 Task: Create a section Lightning Bolt and in the section, add a milestone Security Compliance in the project BrainWave
Action: Mouse moved to (409, 354)
Screenshot: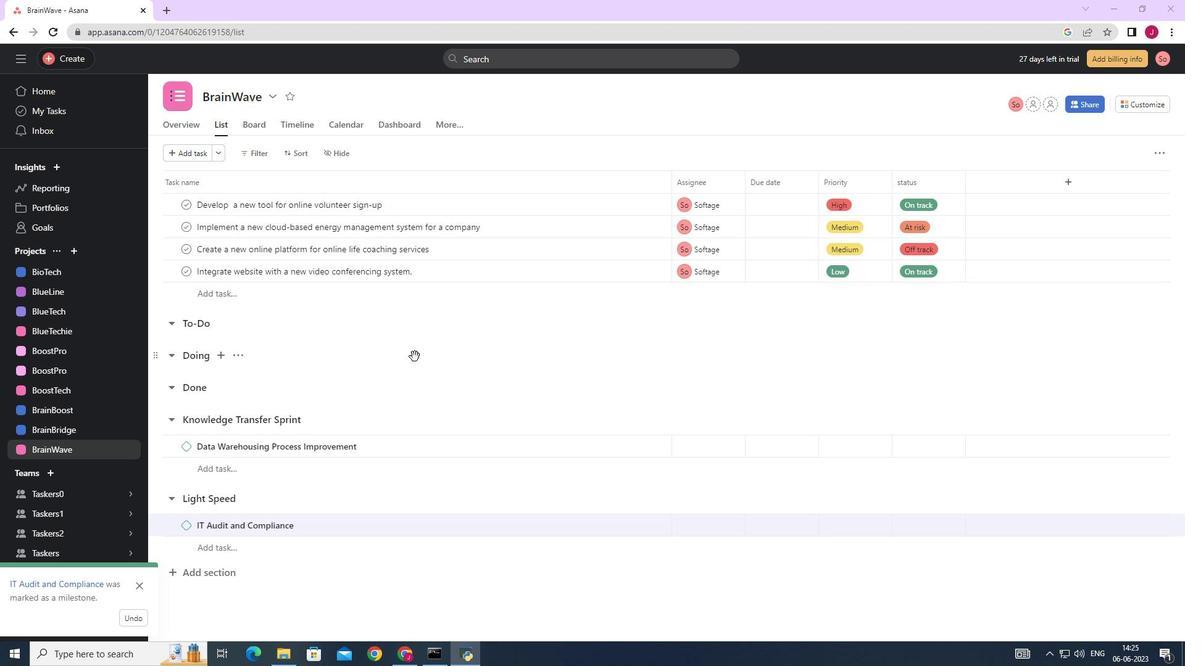 
Action: Mouse scrolled (409, 354) with delta (0, 0)
Screenshot: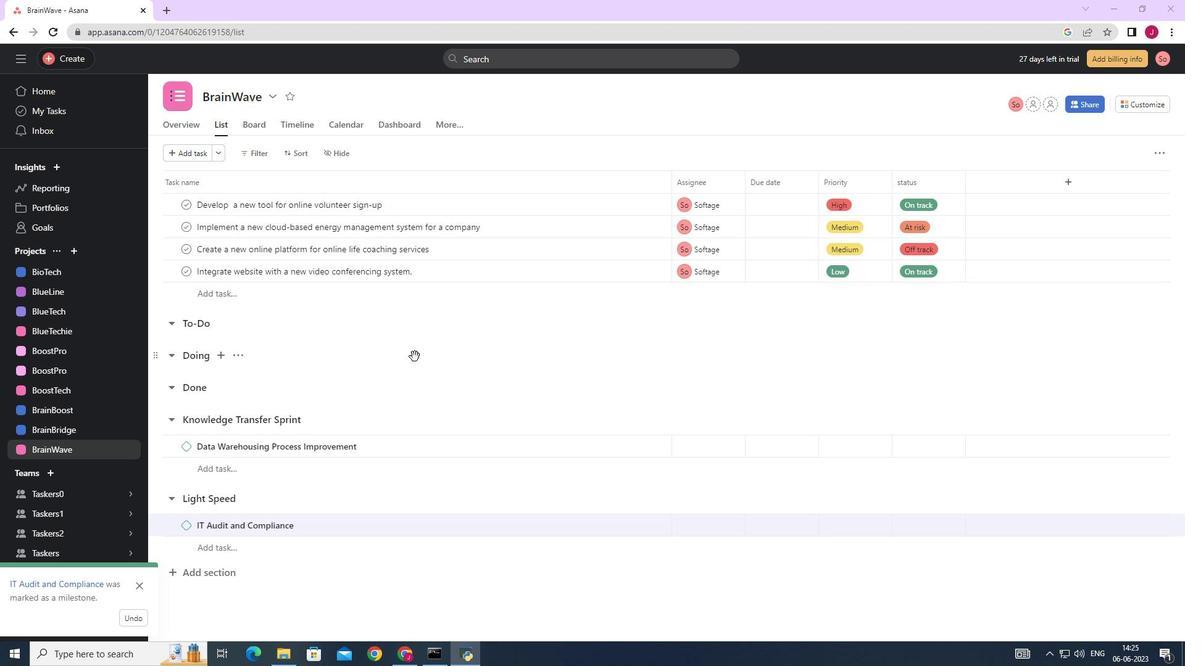 
Action: Mouse scrolled (409, 354) with delta (0, 0)
Screenshot: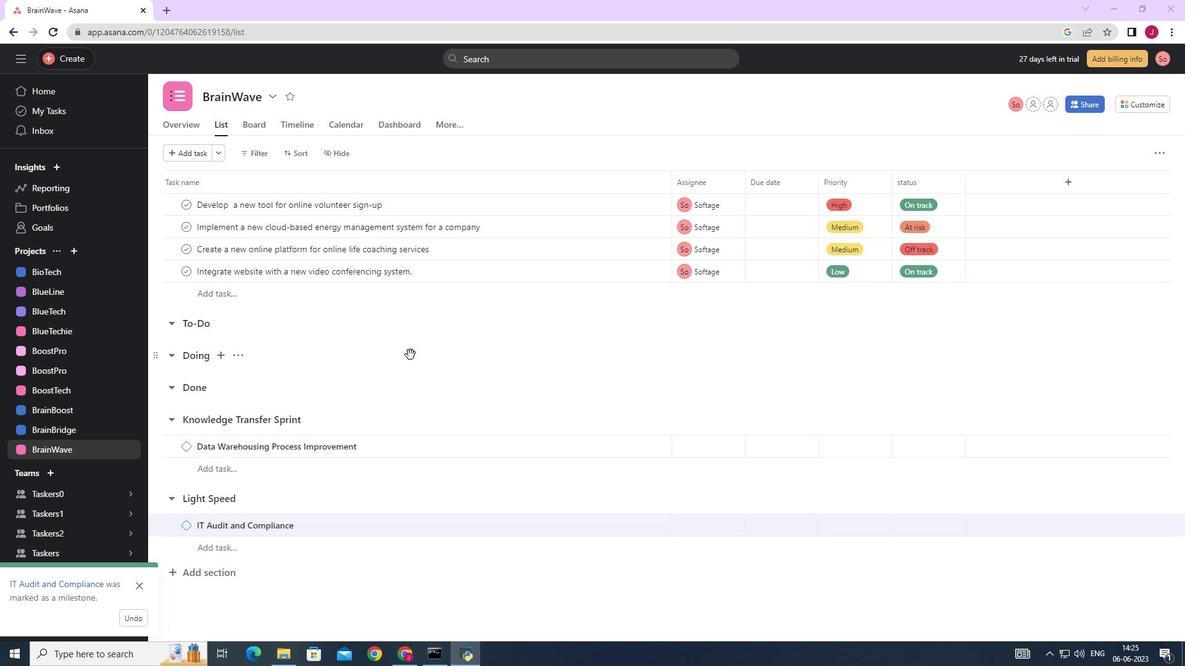 
Action: Mouse scrolled (409, 354) with delta (0, 0)
Screenshot: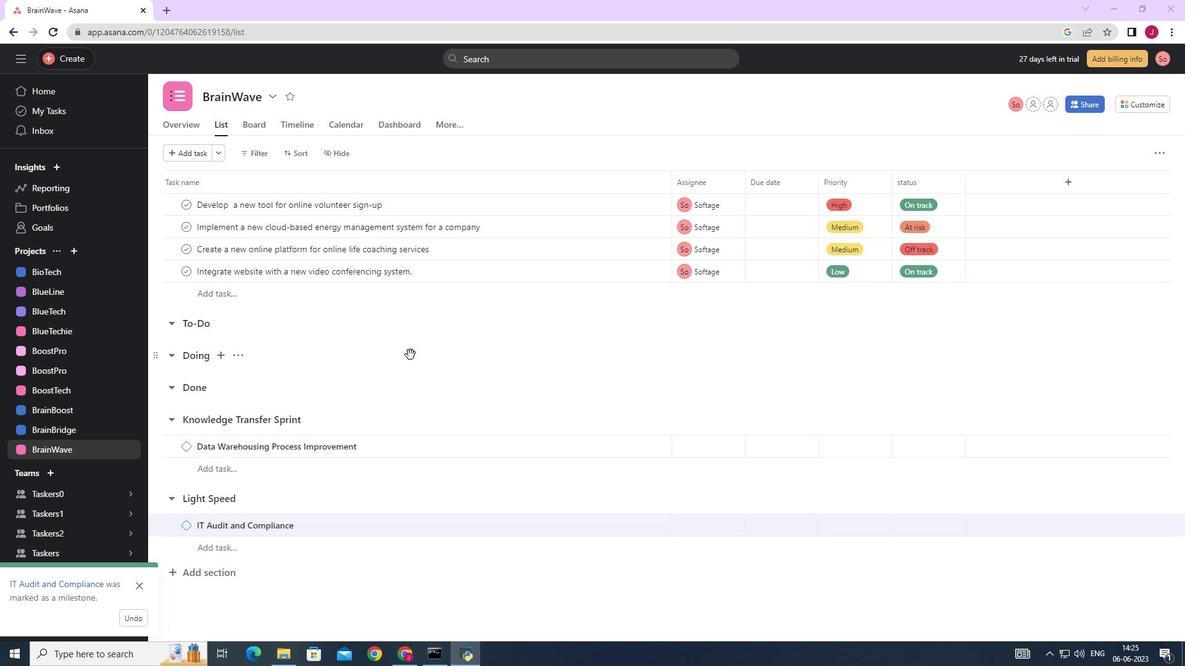 
Action: Mouse scrolled (409, 354) with delta (0, 0)
Screenshot: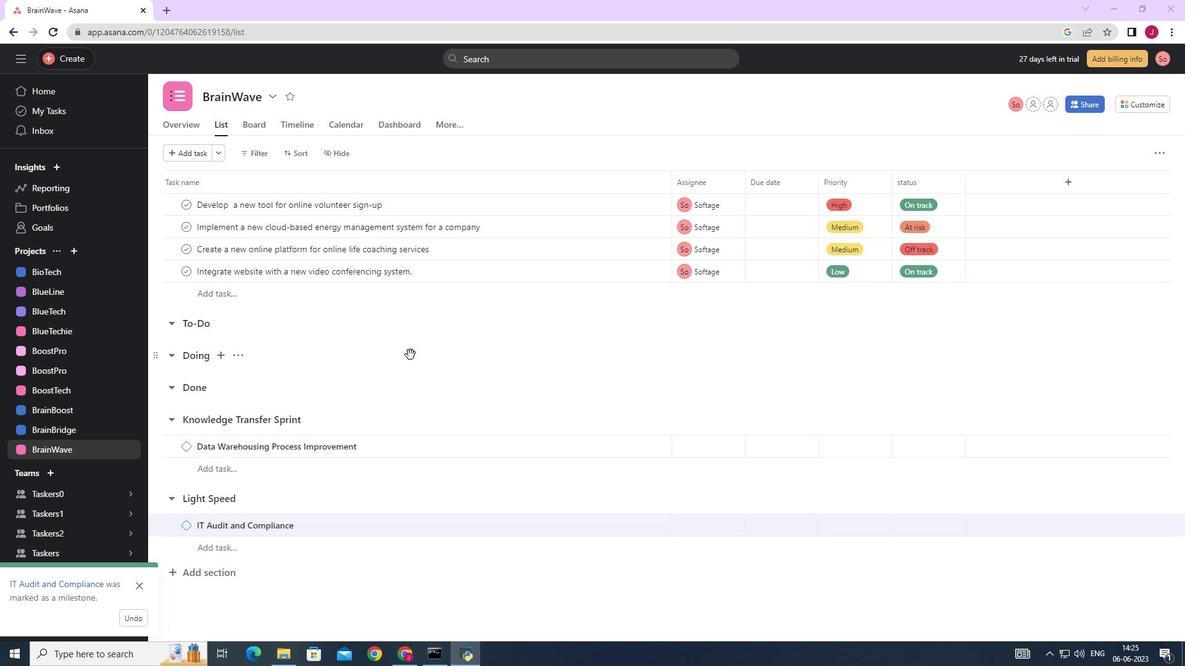 
Action: Mouse scrolled (409, 354) with delta (0, 0)
Screenshot: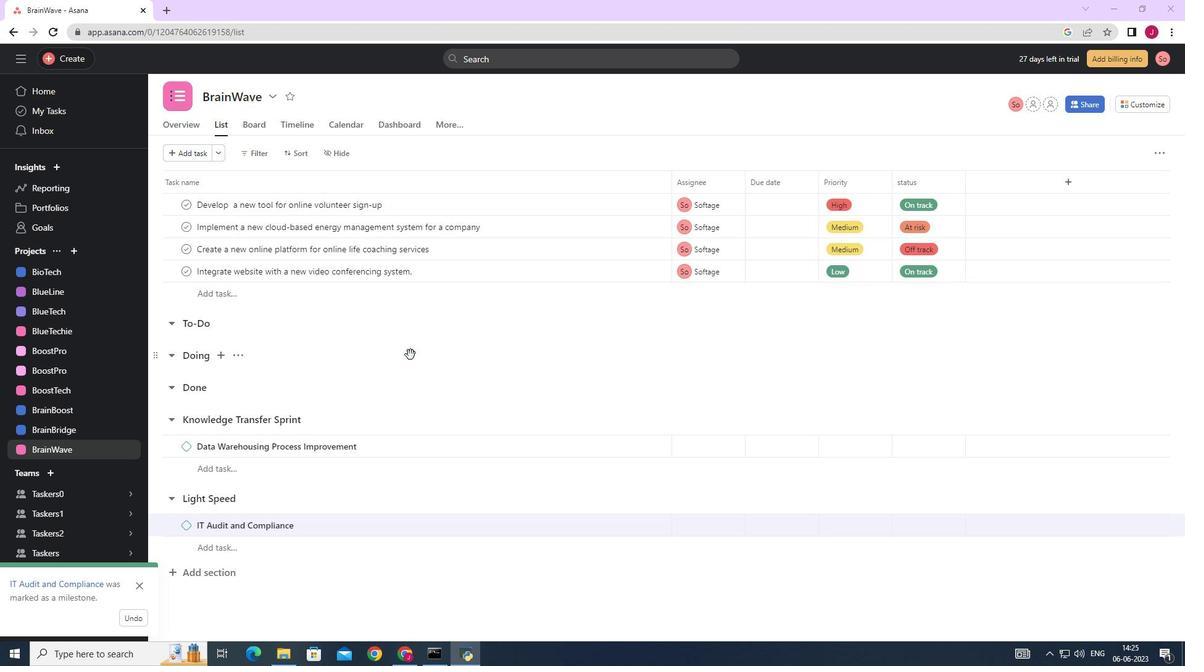 
Action: Mouse moved to (408, 354)
Screenshot: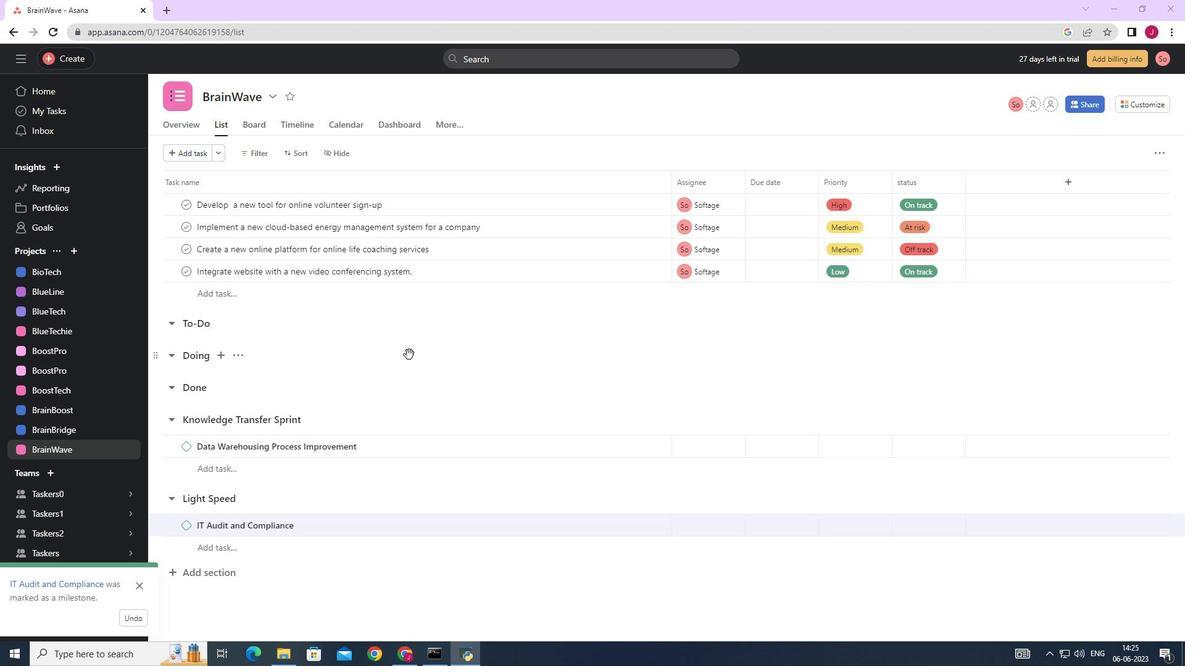 
Action: Mouse scrolled (408, 354) with delta (0, 0)
Screenshot: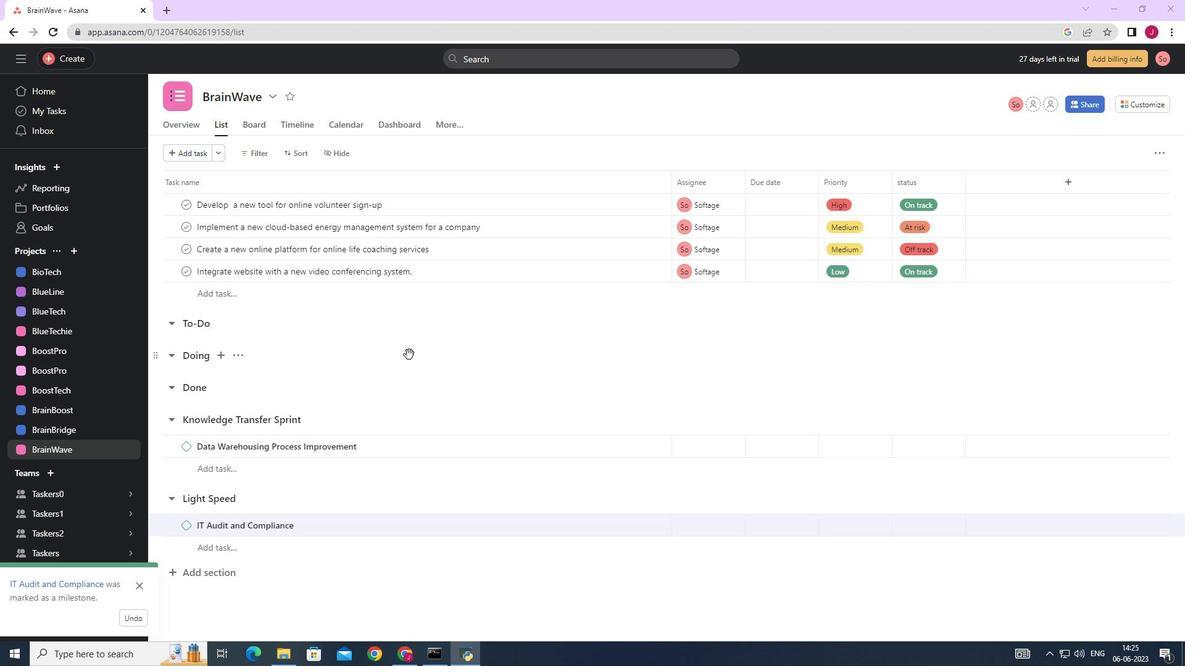 
Action: Mouse moved to (212, 569)
Screenshot: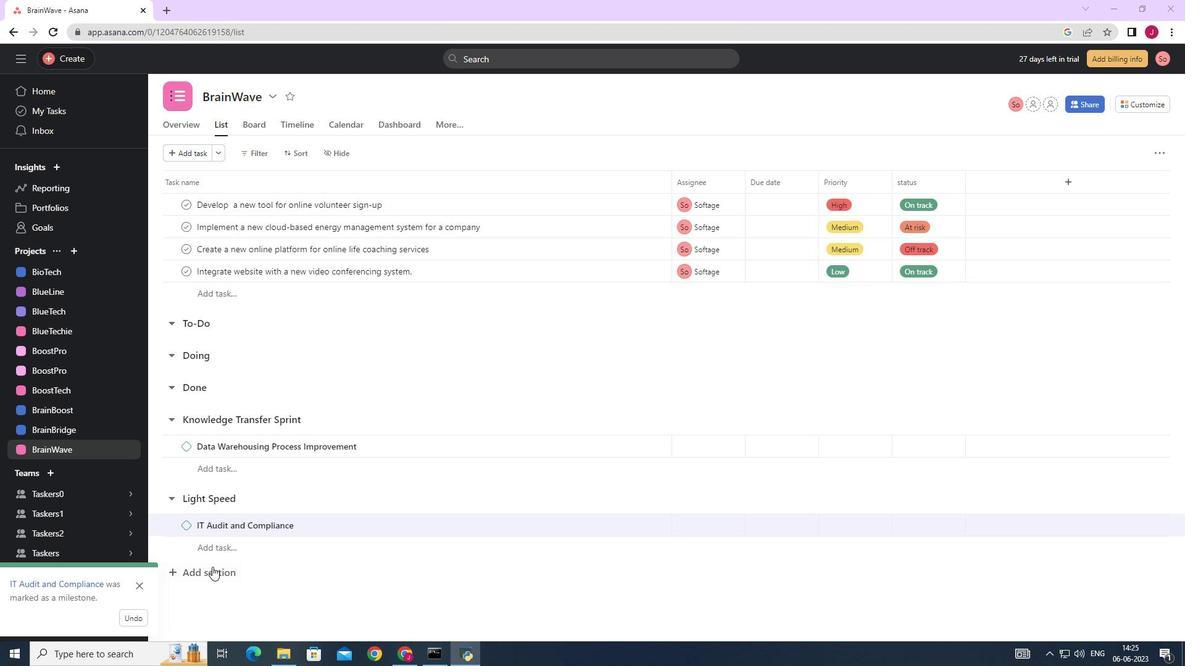 
Action: Mouse pressed left at (212, 569)
Screenshot: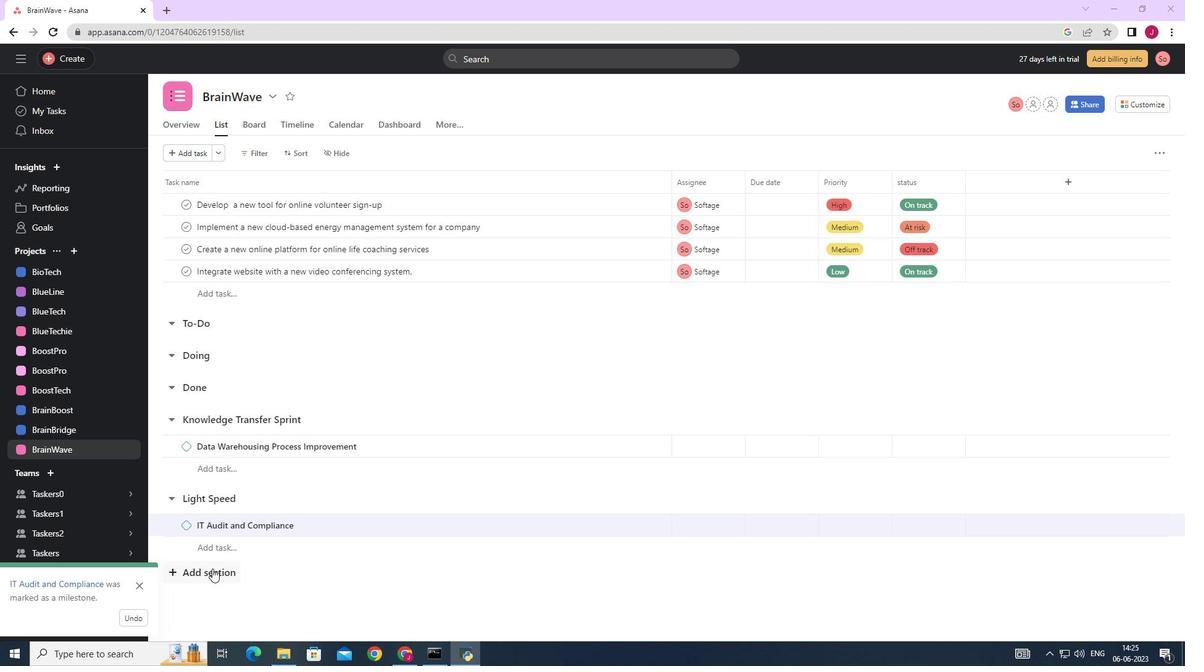 
Action: Mouse moved to (217, 557)
Screenshot: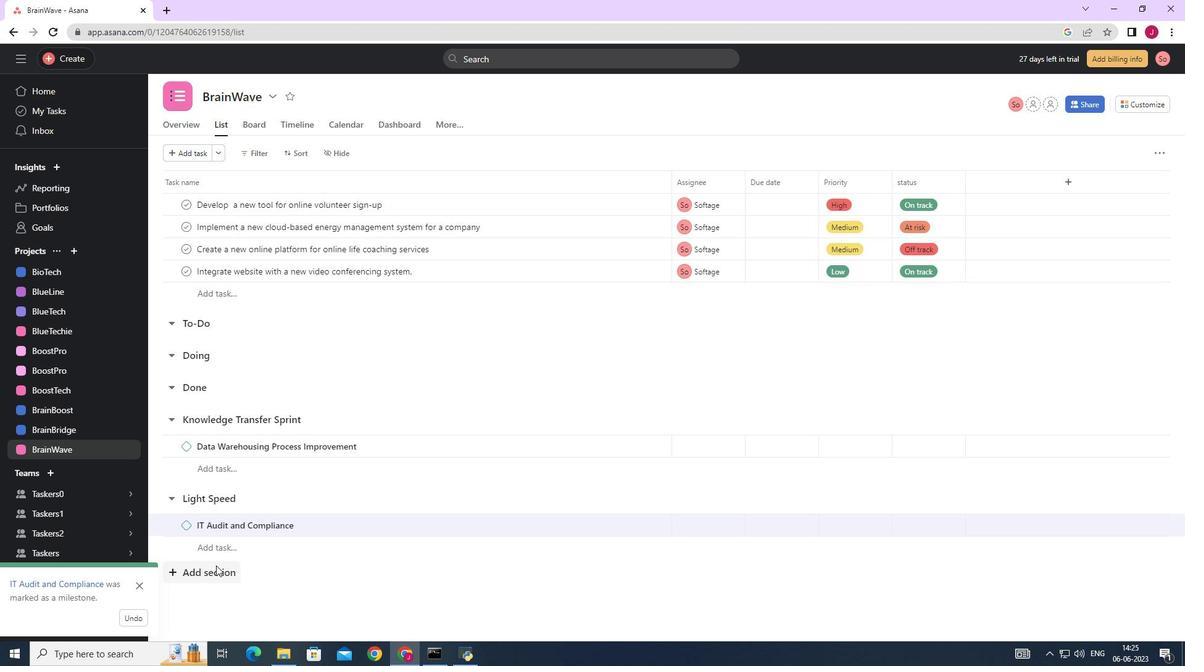
Action: Mouse scrolled (217, 556) with delta (0, 0)
Screenshot: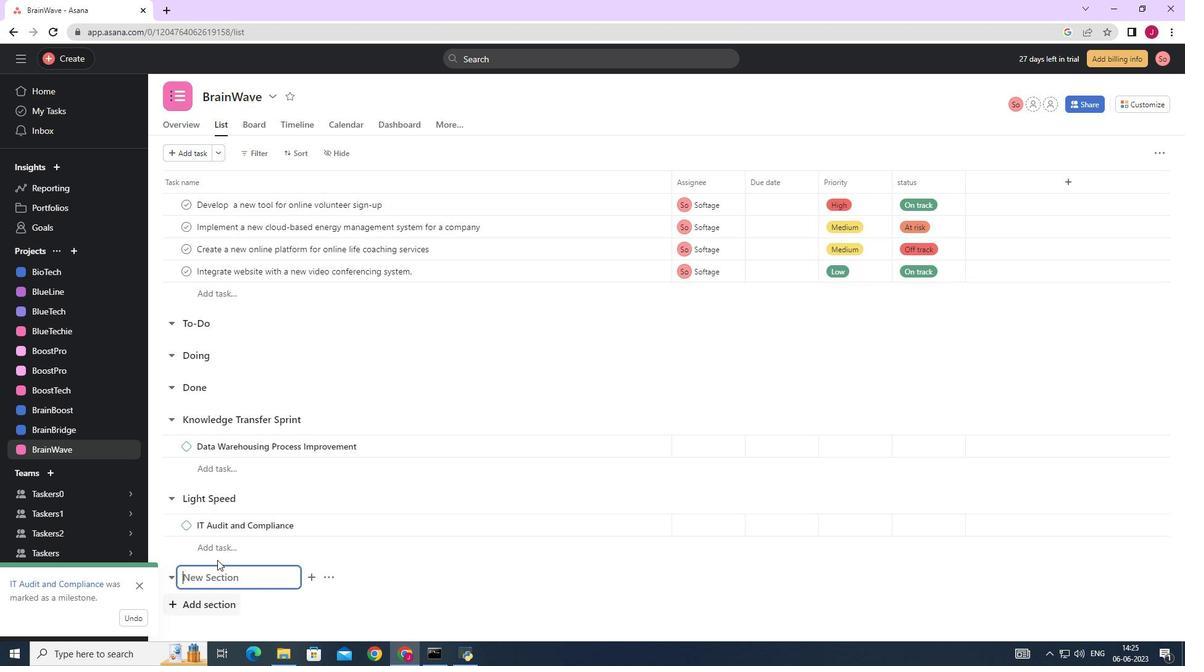 
Action: Mouse scrolled (217, 556) with delta (0, 0)
Screenshot: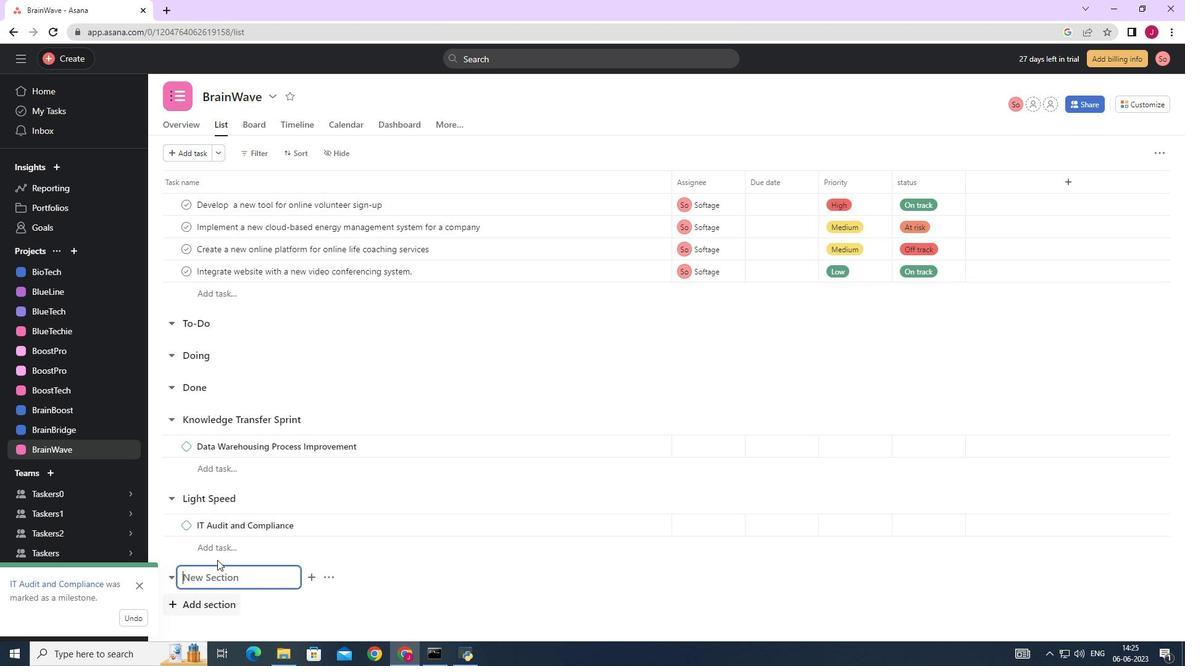 
Action: Mouse scrolled (217, 556) with delta (0, 0)
Screenshot: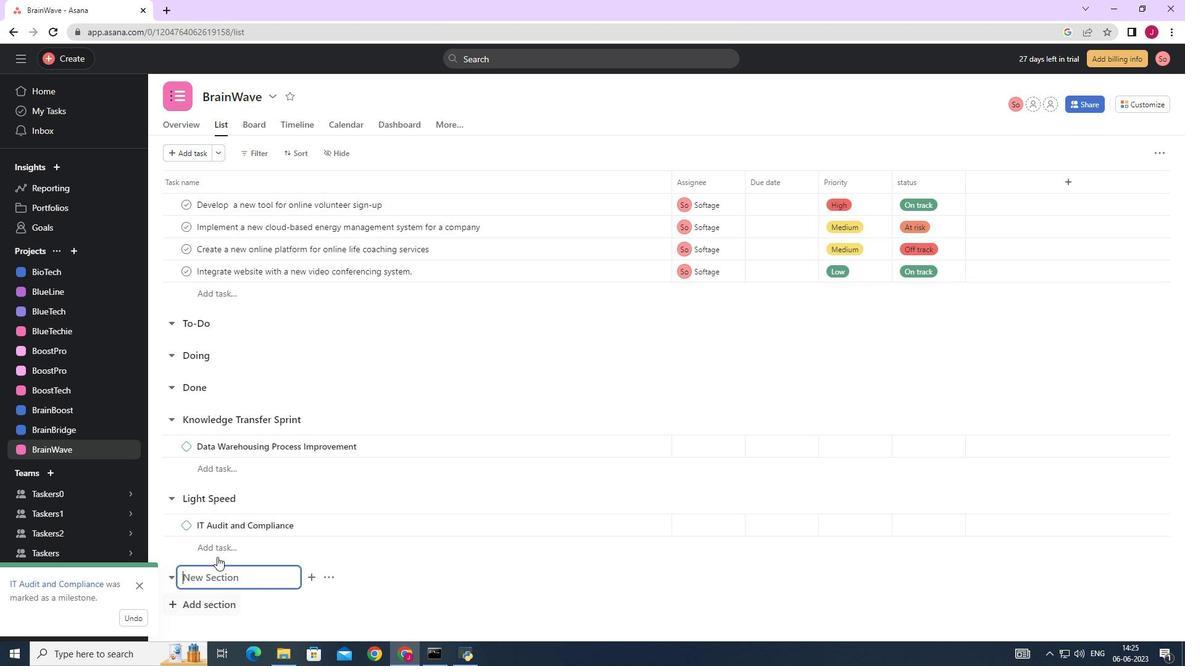 
Action: Mouse scrolled (217, 556) with delta (0, 0)
Screenshot: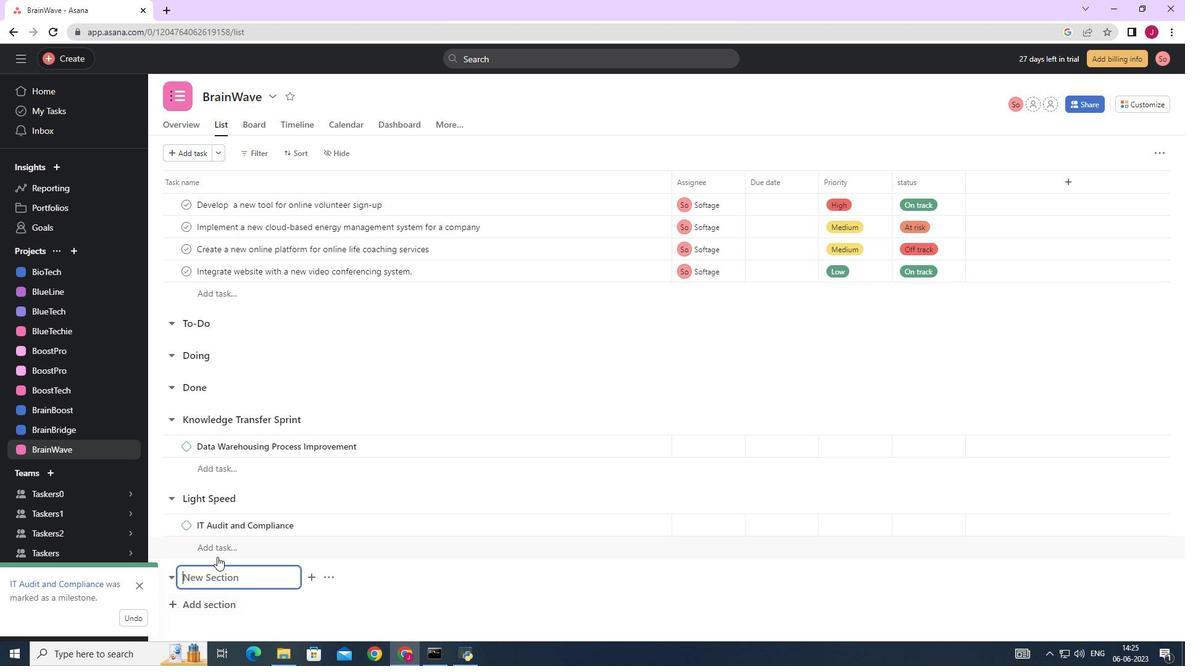 
Action: Mouse scrolled (217, 556) with delta (0, 0)
Screenshot: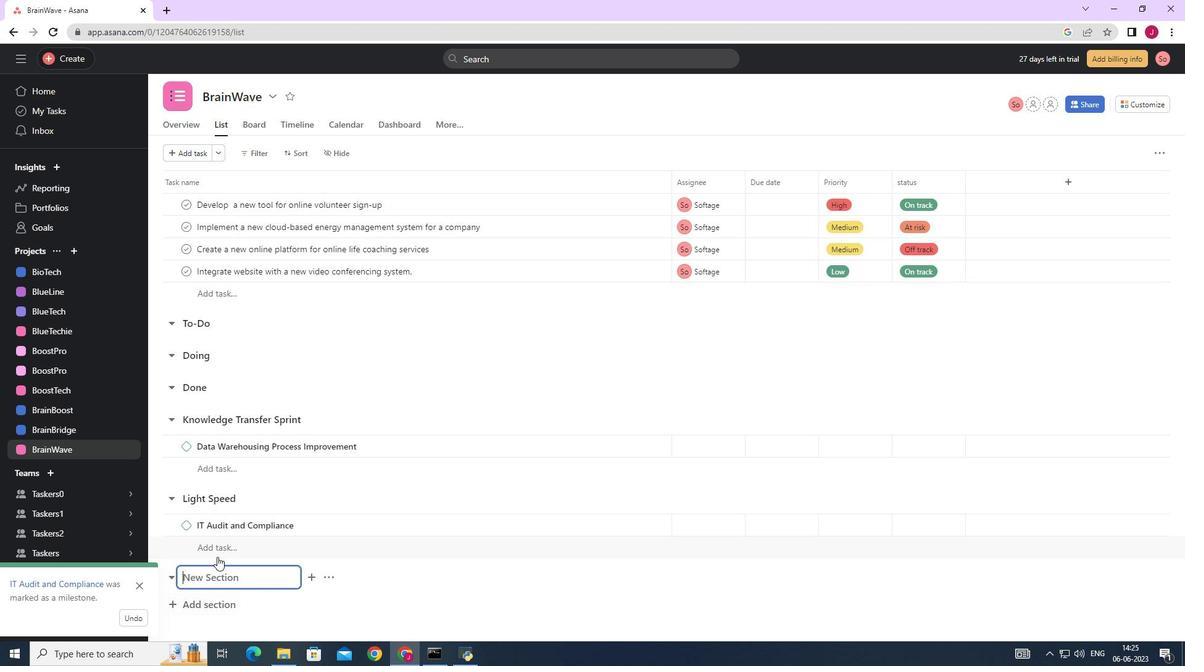 
Action: Mouse moved to (222, 570)
Screenshot: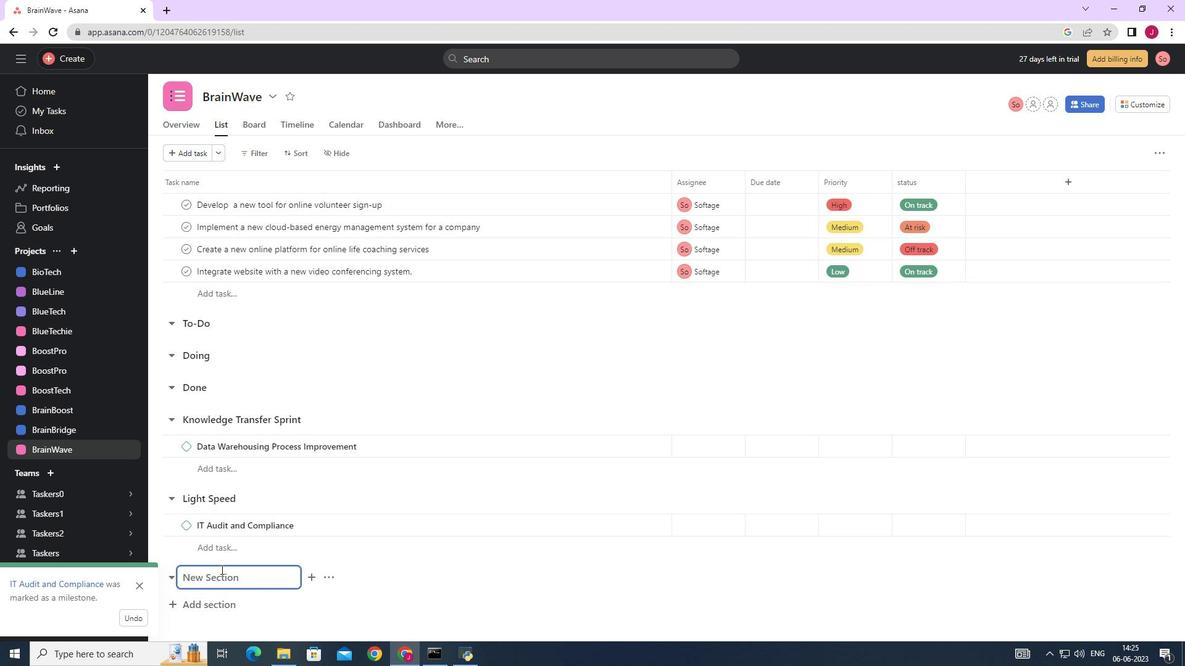 
Action: Mouse pressed left at (222, 570)
Screenshot: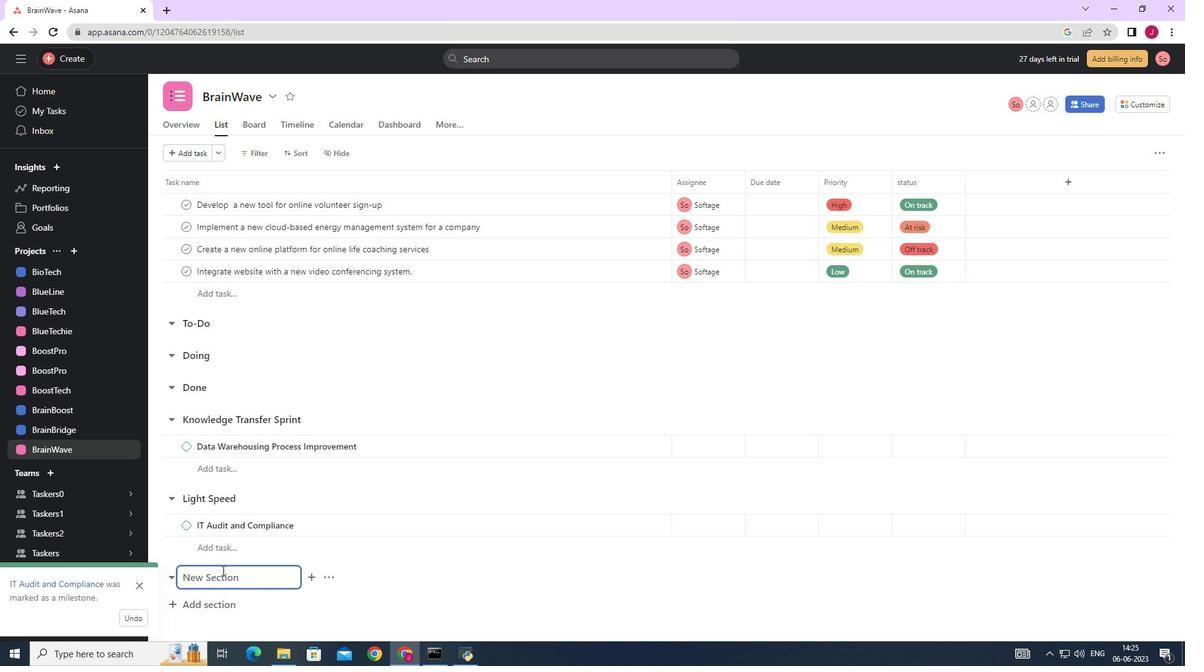 
Action: Mouse moved to (220, 571)
Screenshot: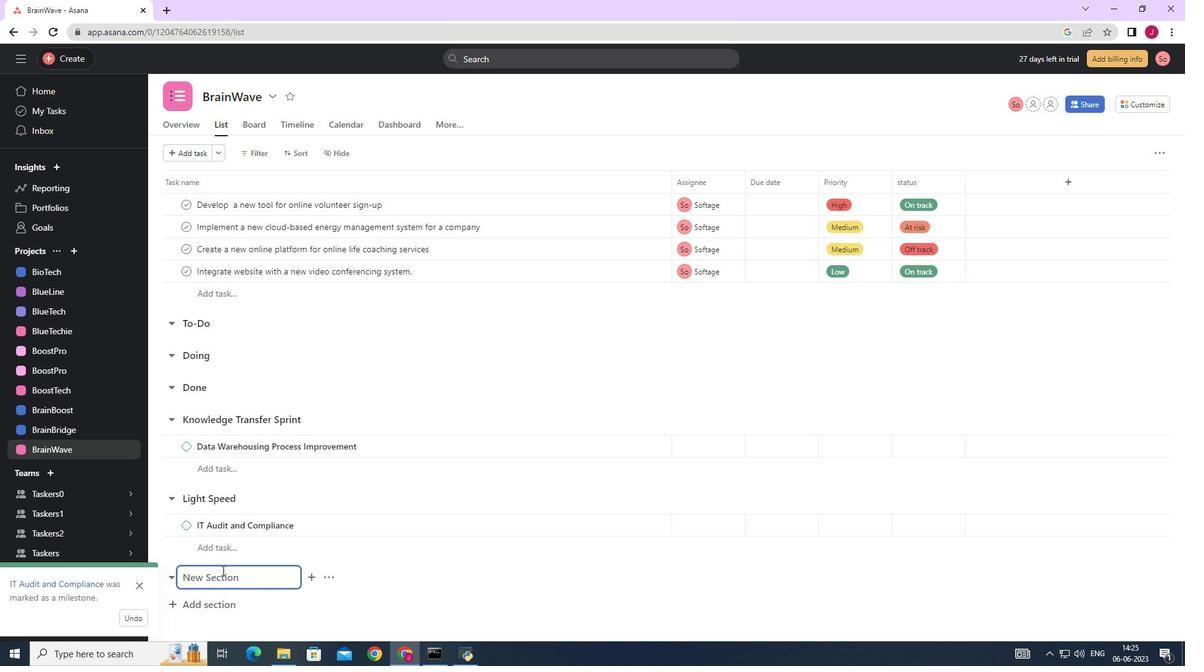 
Action: Key pressed <Key.caps_lock>L<Key.caps_lock>ighting<Key.space><Key.backspace><Key.backspace><Key.backspace><Key.backspace>ning<Key.space><Key.caps_lock><Key.backspace>N<Key.space><Key.backspace><Key.backspace><Key.space><Key.caps_lock>bo<Key.caps_lock>L<Key.backspace>LT<Key.space><Key.backspace><Key.backspace><Key.backspace><Key.caps_lock>lt<Key.enter><Key.caps_lock>S<Key.caps_lock>ecurity<Key.space><Key.caps_lock>C<Key.caps_lock>ompliance<Key.space>
Screenshot: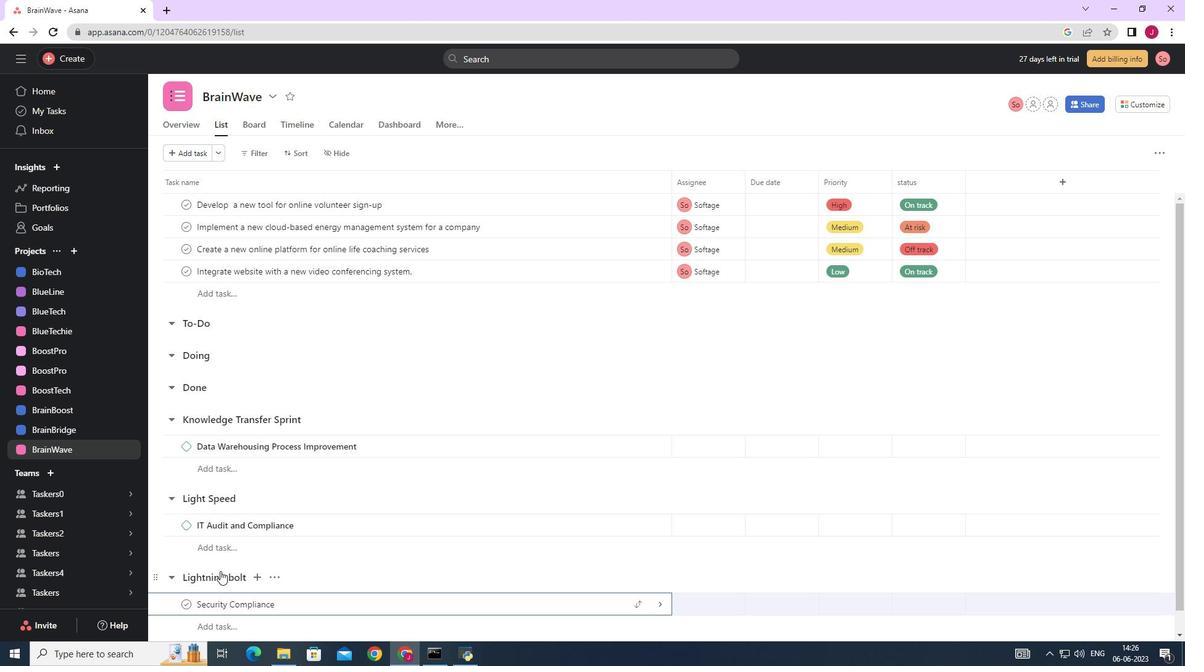 
Action: Mouse moved to (656, 604)
Screenshot: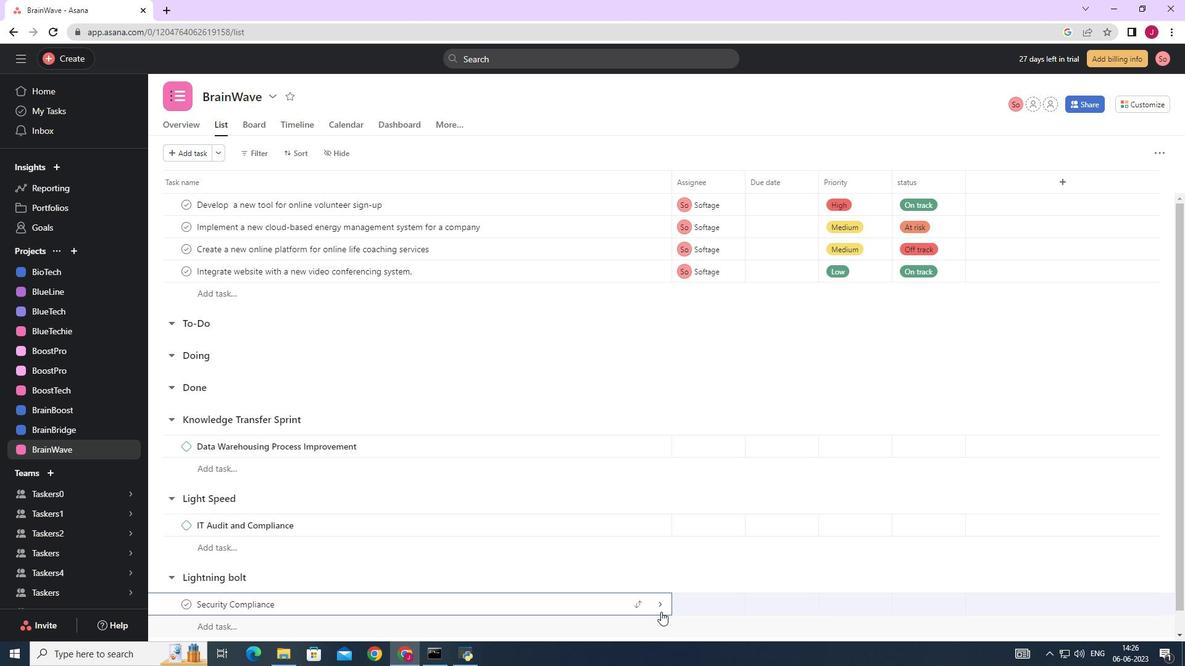 
Action: Mouse pressed left at (656, 604)
Screenshot: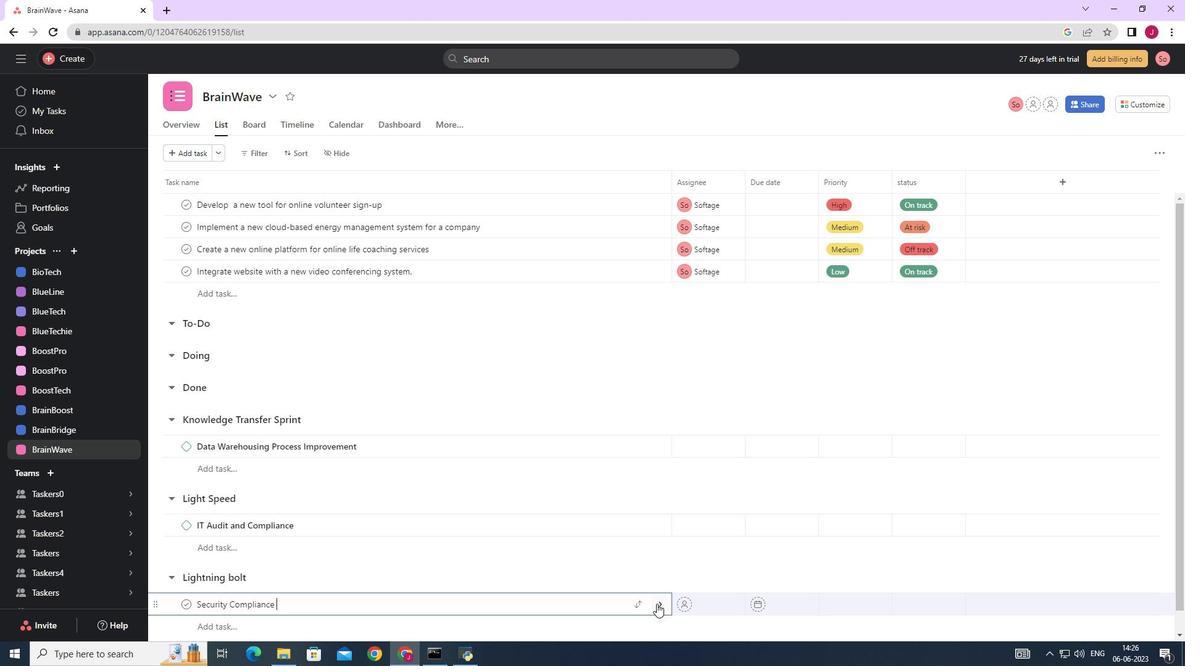 
Action: Mouse moved to (1132, 148)
Screenshot: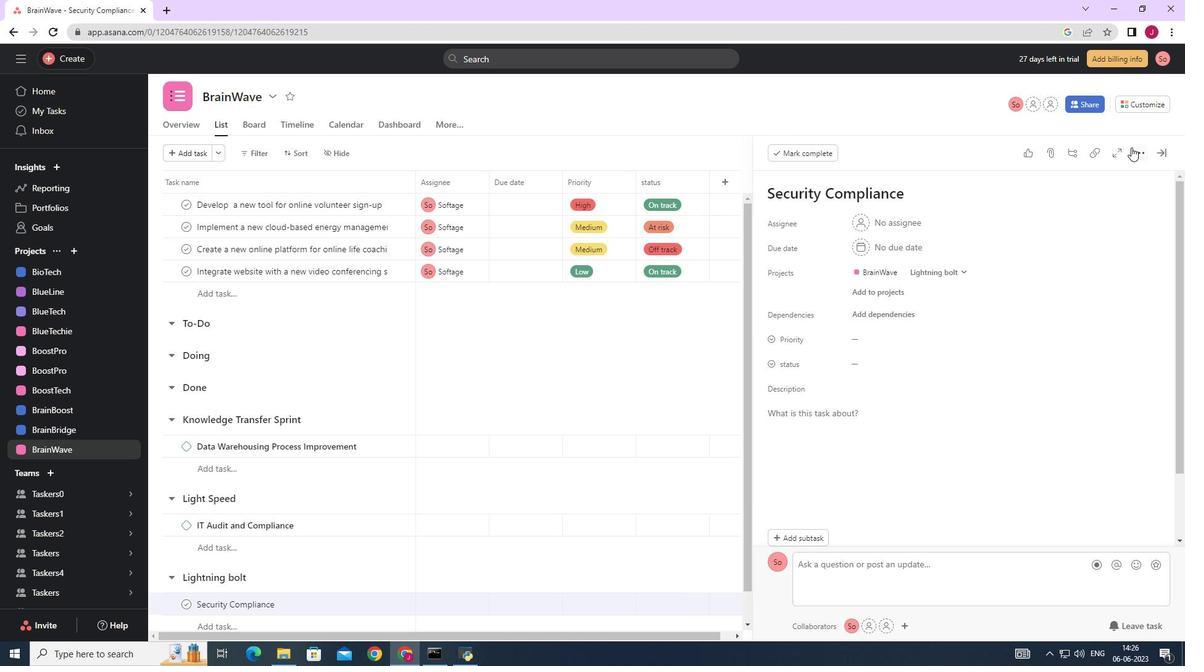 
Action: Mouse pressed left at (1132, 148)
Screenshot: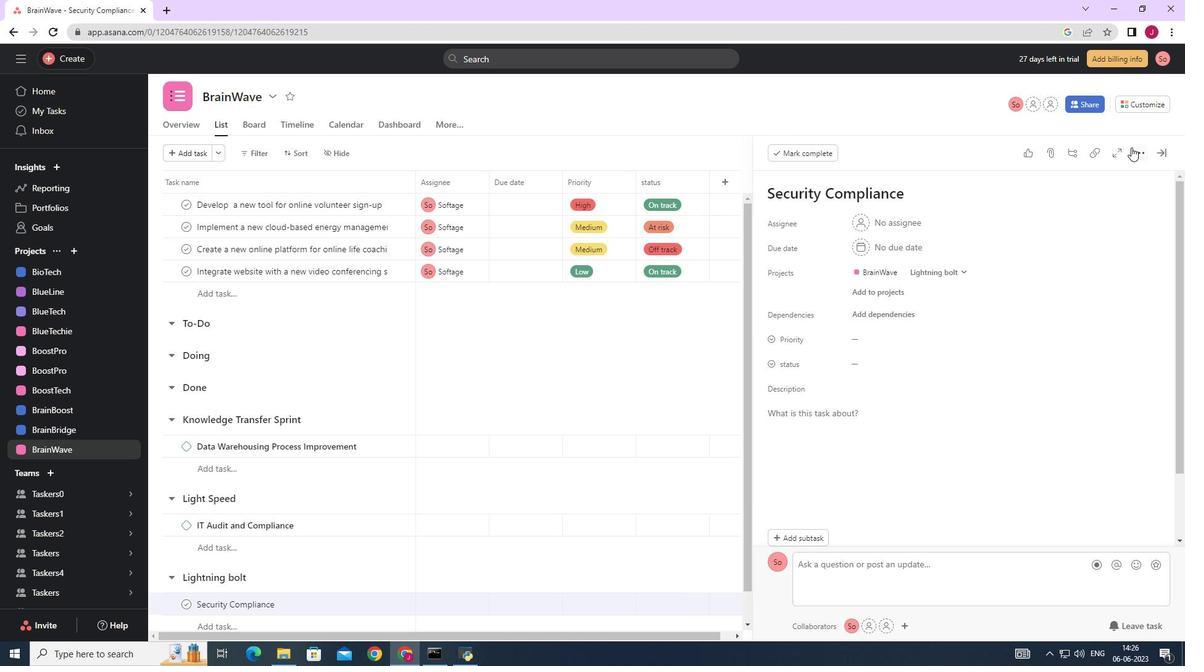 
Action: Mouse moved to (1059, 201)
Screenshot: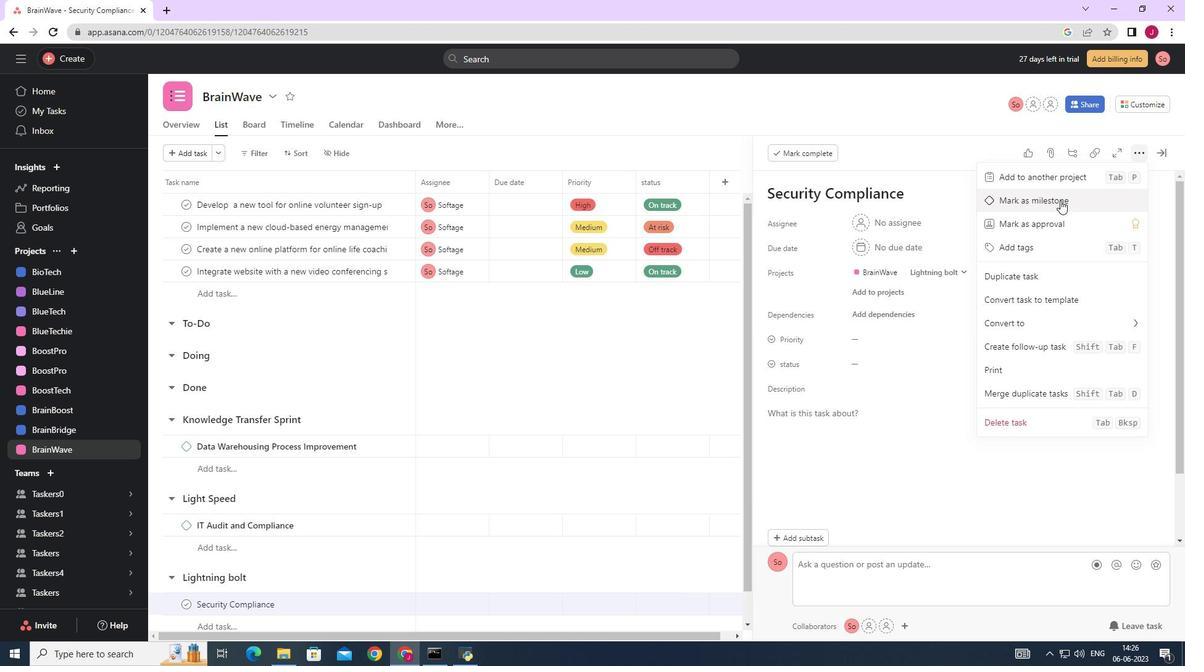 
Action: Mouse pressed left at (1059, 201)
Screenshot: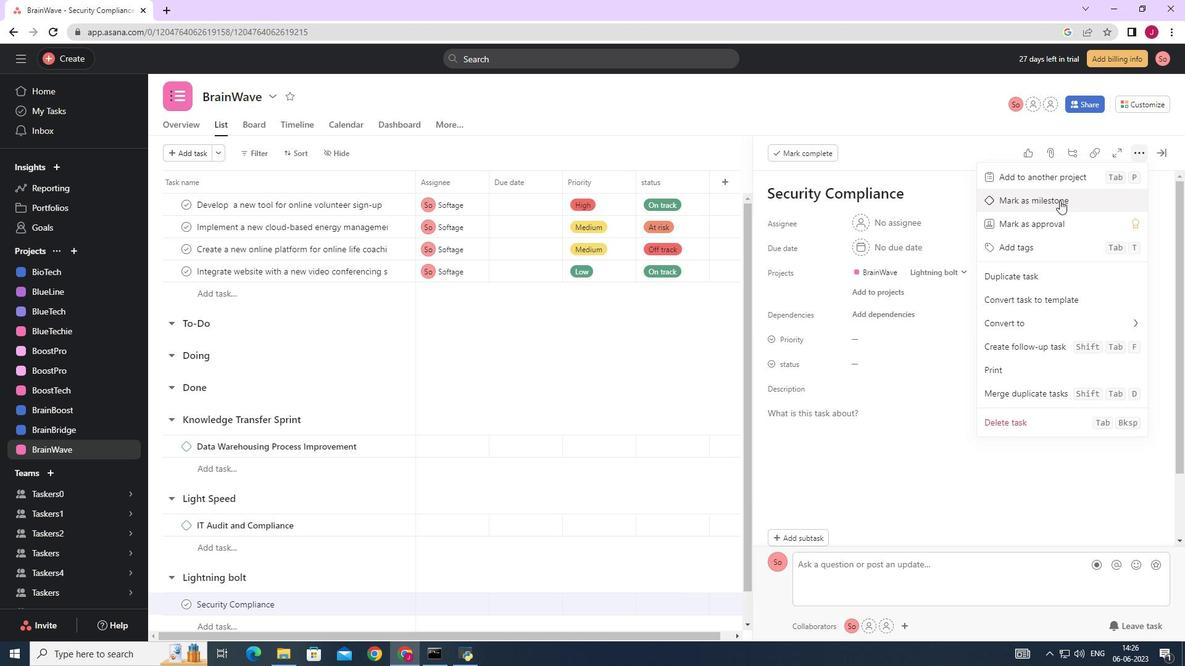 
Action: Mouse moved to (1159, 153)
Screenshot: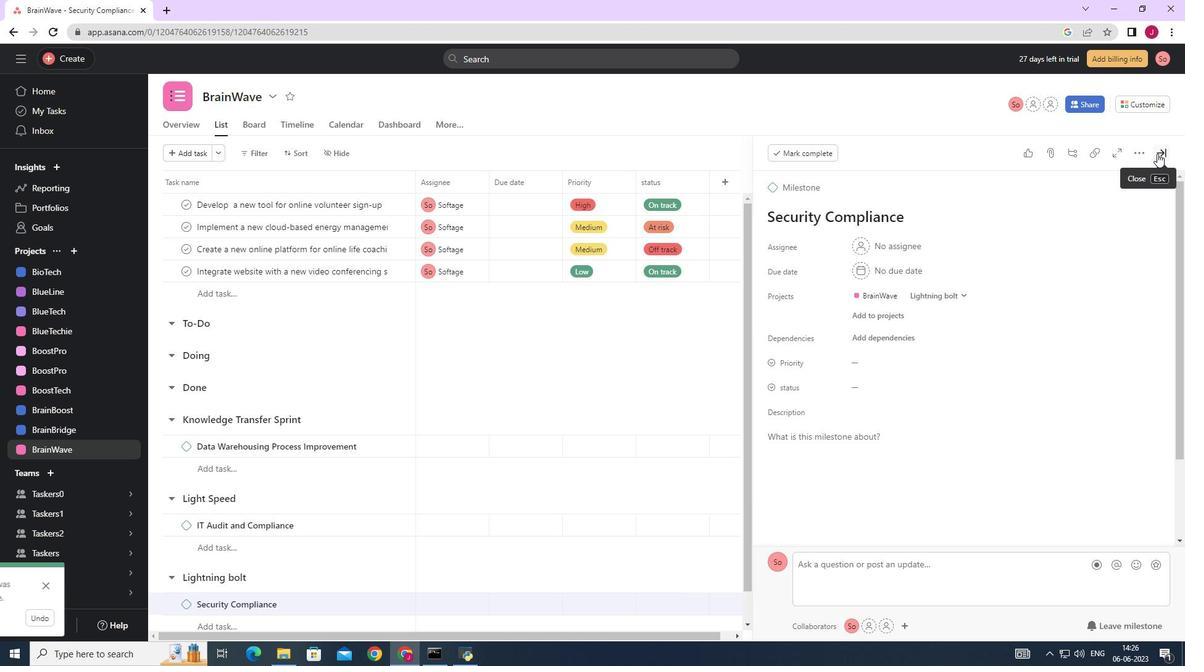 
Action: Mouse pressed left at (1159, 153)
Screenshot: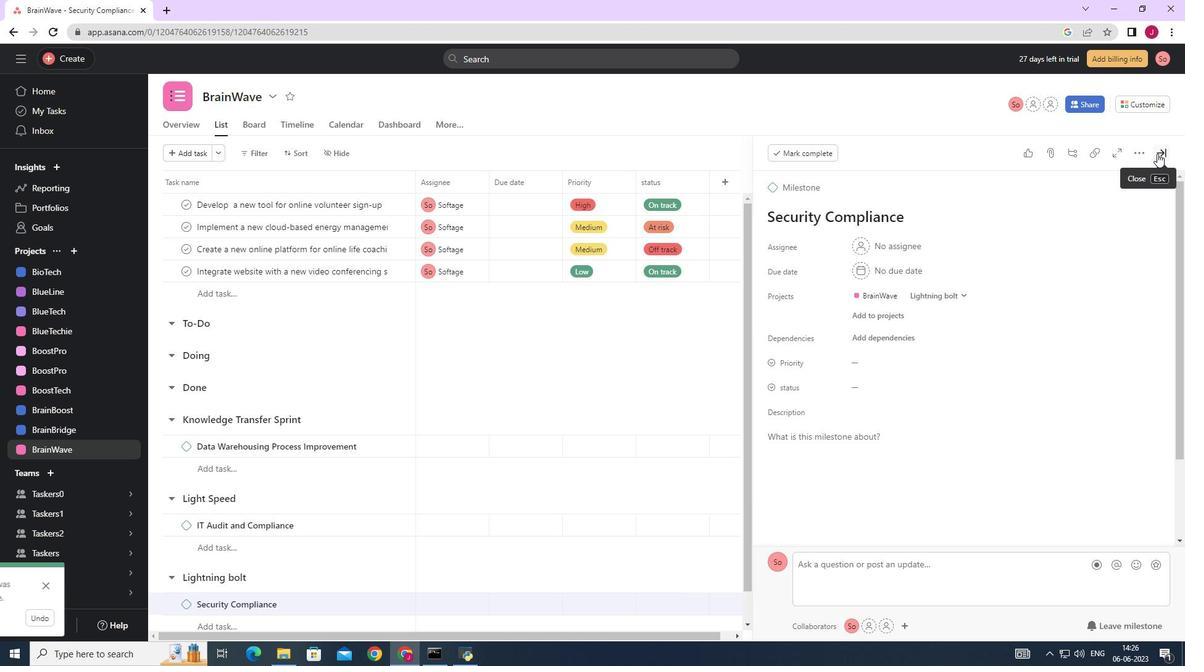
Action: Mouse moved to (1116, 159)
Screenshot: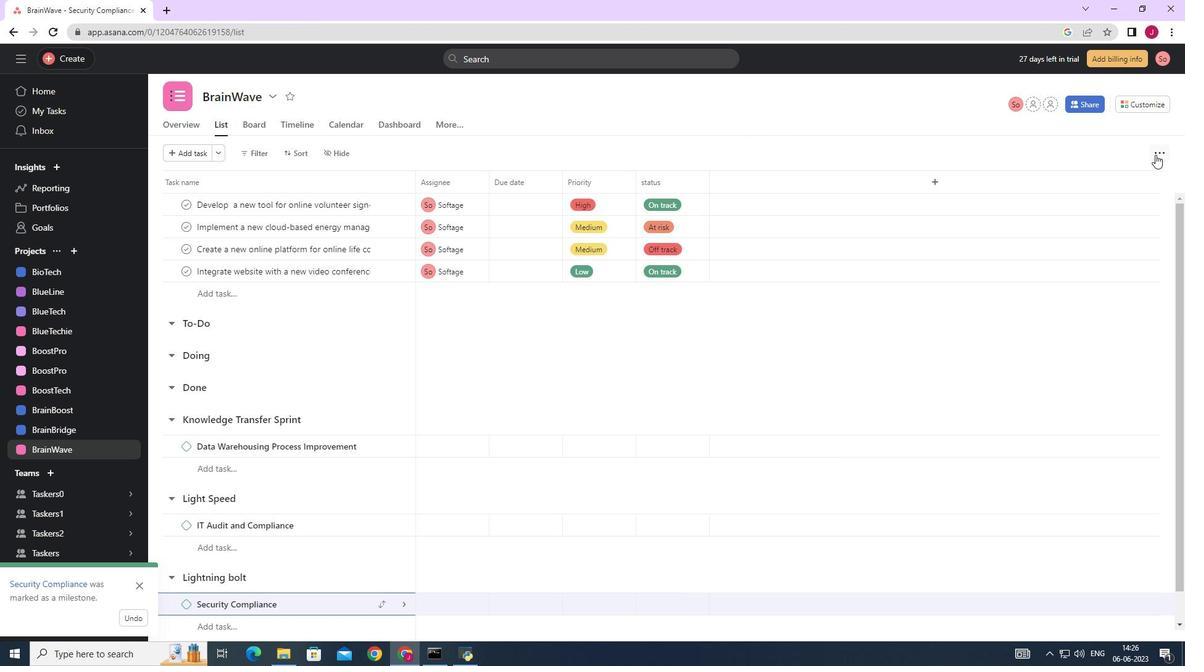 
